 Task: Create New Vendor with Vendor Name: Data Reproductions Corporation, Billing Address Line1: 415 West Fordham St., Billing Address Line2: Lake Worth, Billing Address Line3: TX 77904
Action: Mouse moved to (162, 29)
Screenshot: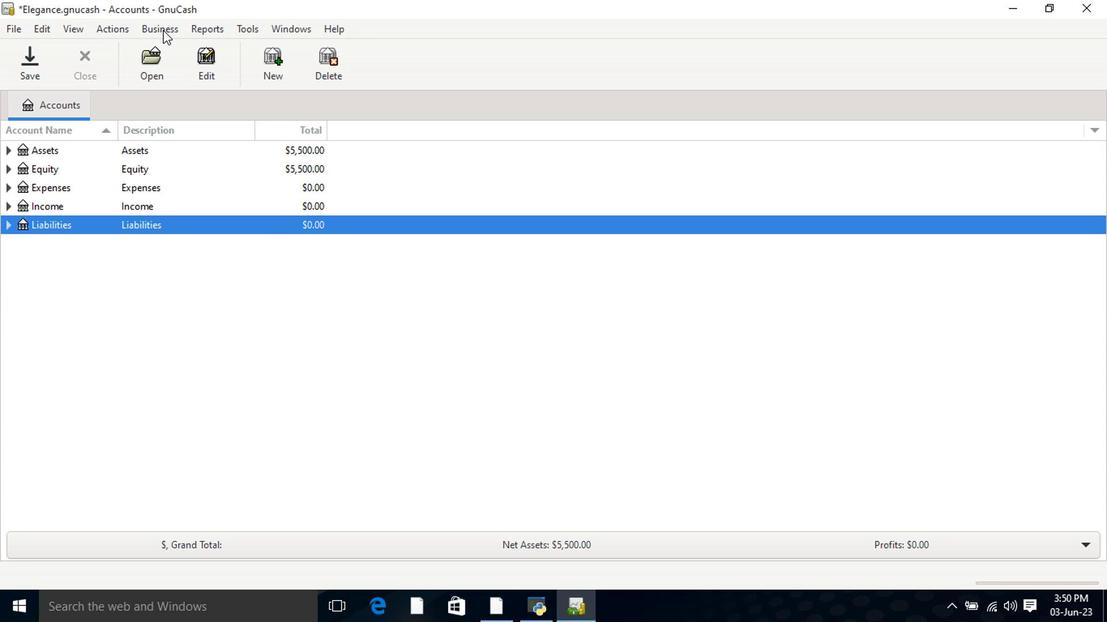
Action: Mouse pressed left at (162, 29)
Screenshot: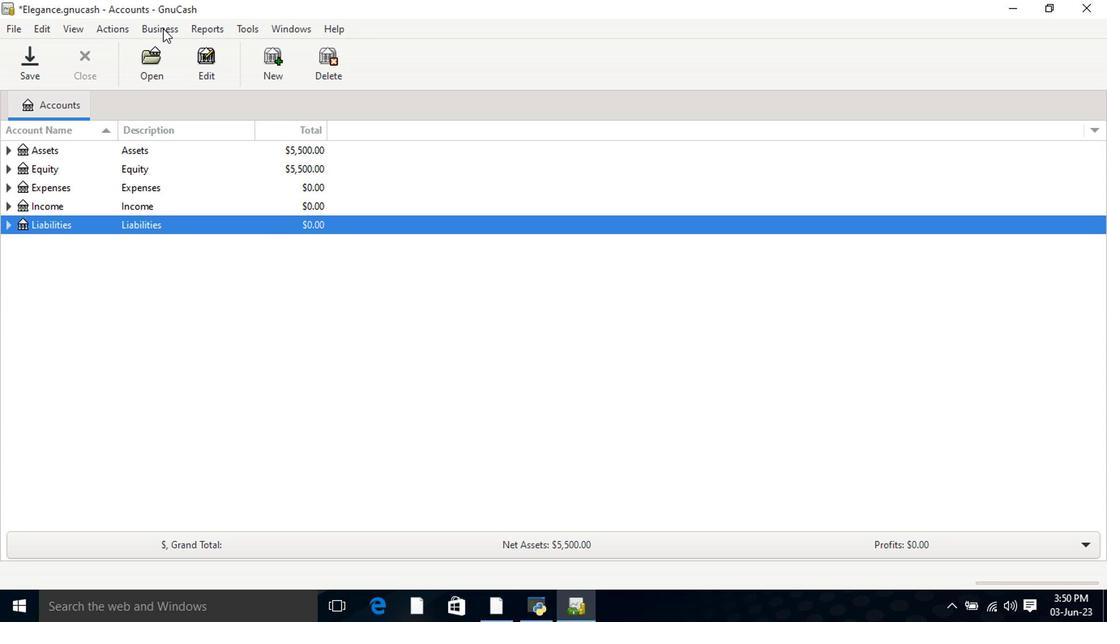 
Action: Mouse moved to (347, 95)
Screenshot: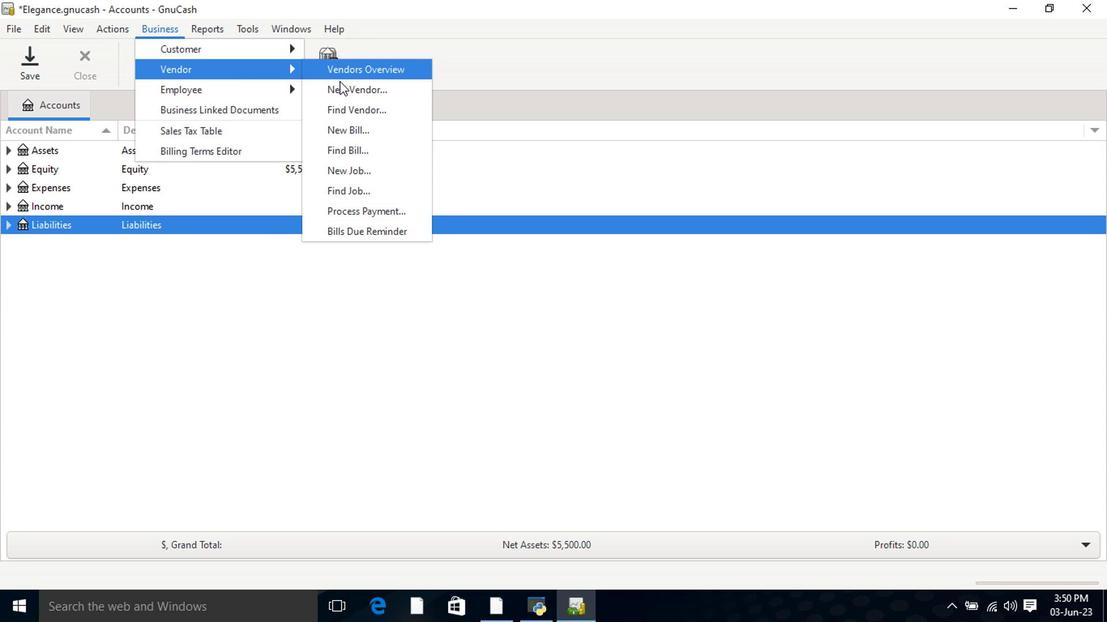 
Action: Mouse pressed left at (347, 95)
Screenshot: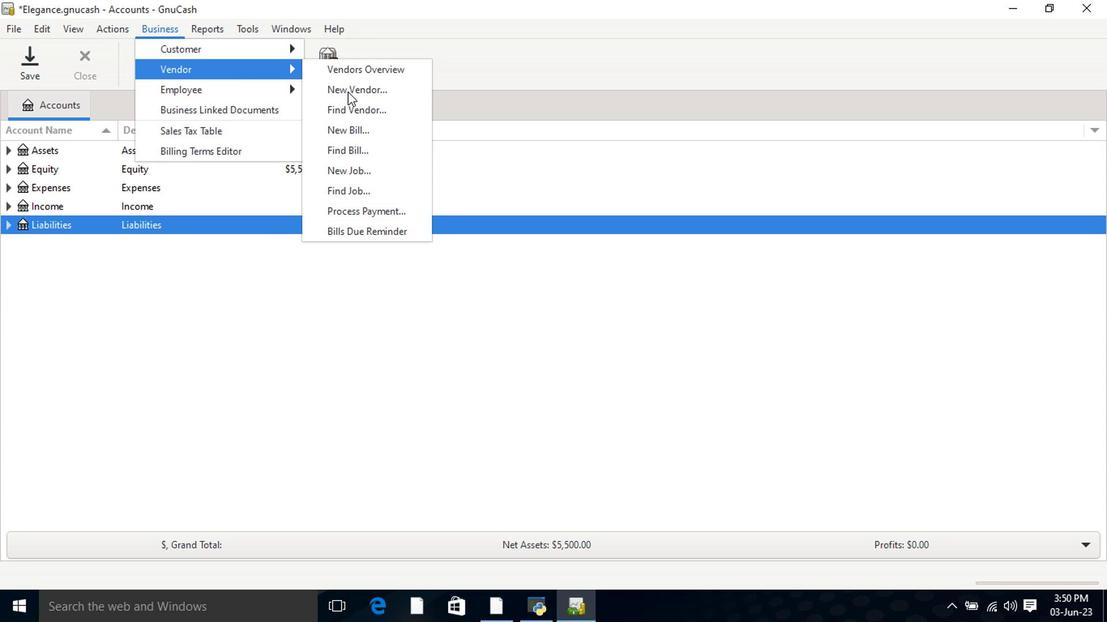 
Action: Mouse moved to (554, 182)
Screenshot: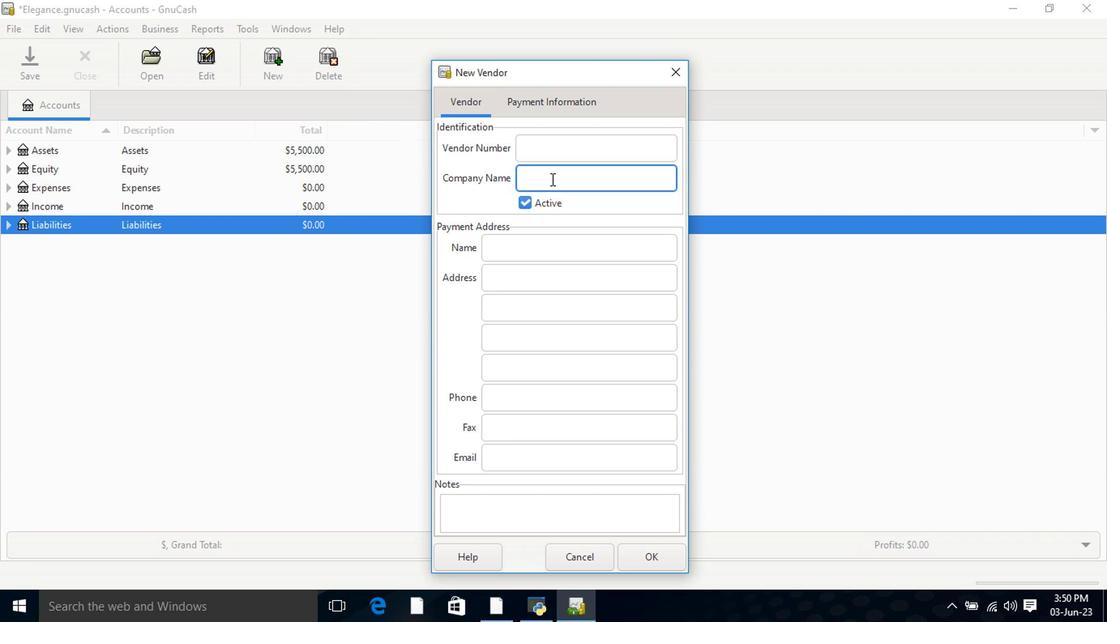
Action: Key pressed <Key.shift>Data<Key.space><Key.shift>Reproductions<Key.space><Key.shift>Corporation<Key.tab><Key.tab><Key.tab>
Screenshot: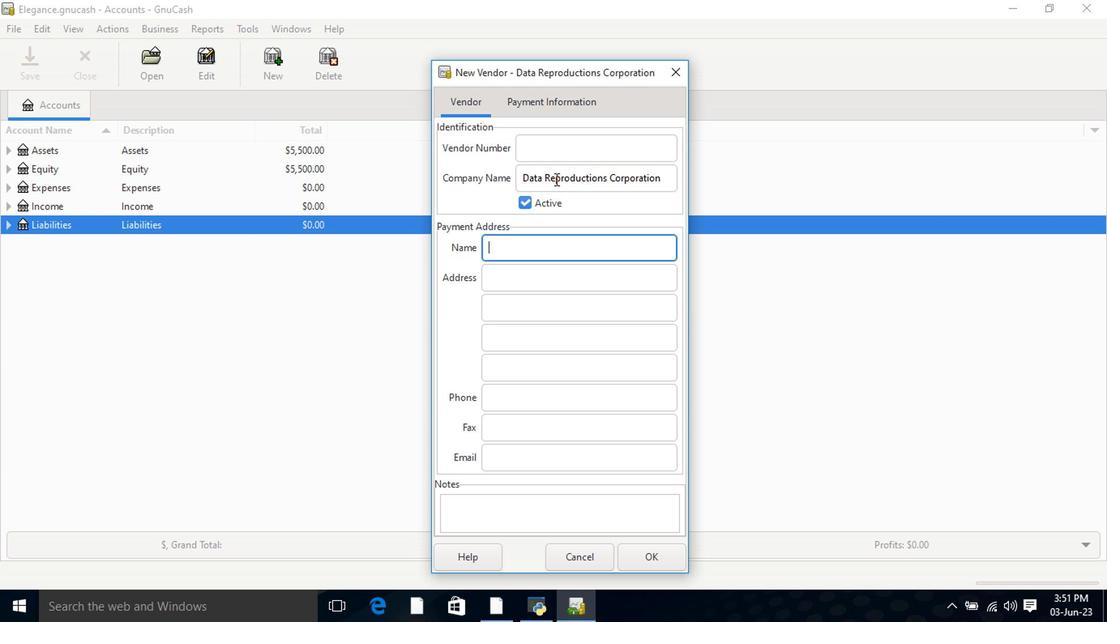 
Action: Mouse moved to (576, 253)
Screenshot: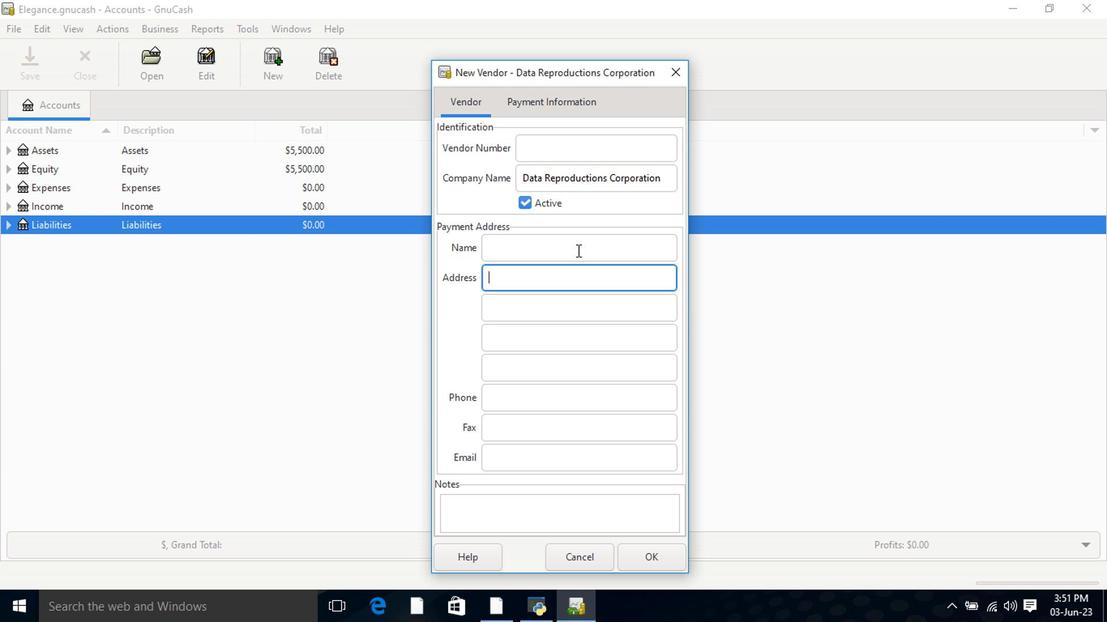 
Action: Key pressed 415<Key.space><Key.shift>West<Key.space><Key.shift>Fordham<Key.space><Key.shift>St.<Key.tab><Key.shift>Lake<Key.space><Key.shift>Worth<Key.tab><Key.shift>TX<Key.space>77904
Screenshot: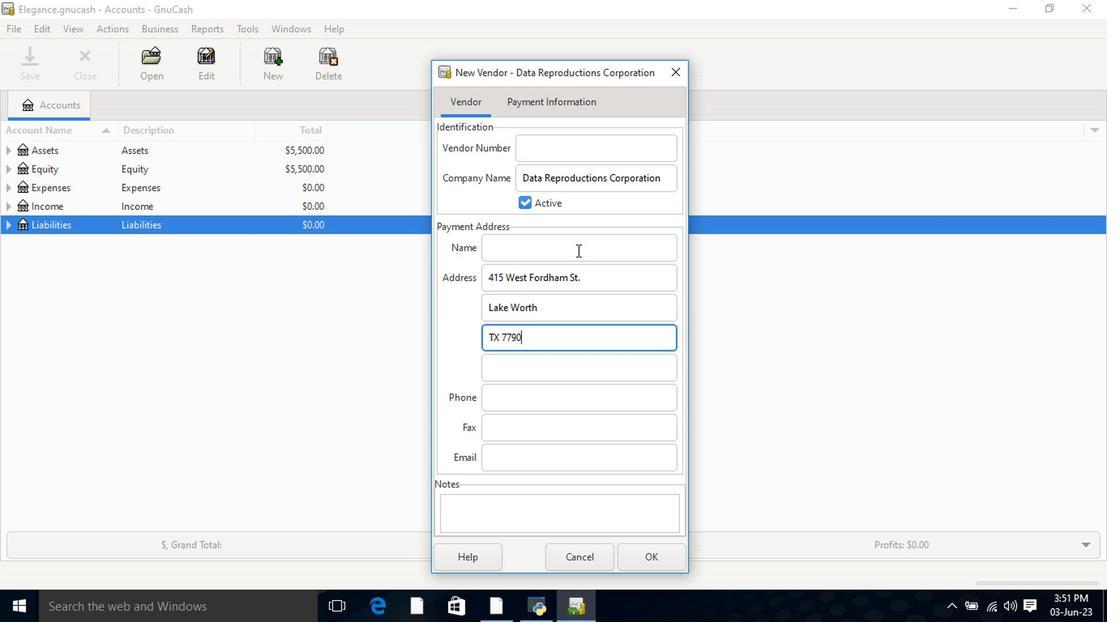 
Action: Mouse moved to (655, 557)
Screenshot: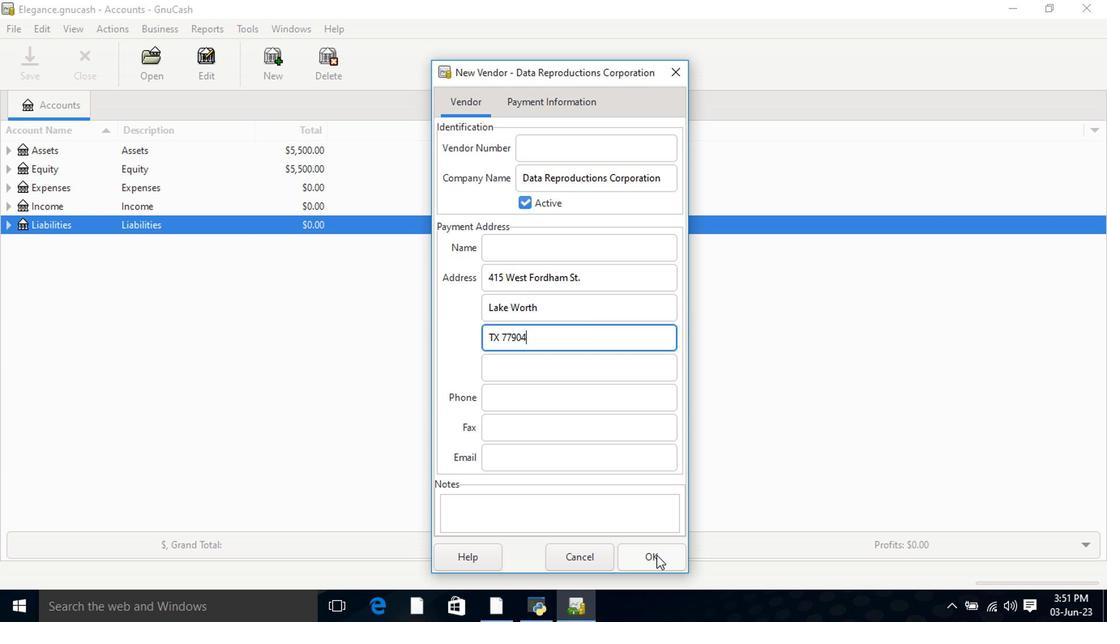 
Action: Mouse pressed left at (655, 557)
Screenshot: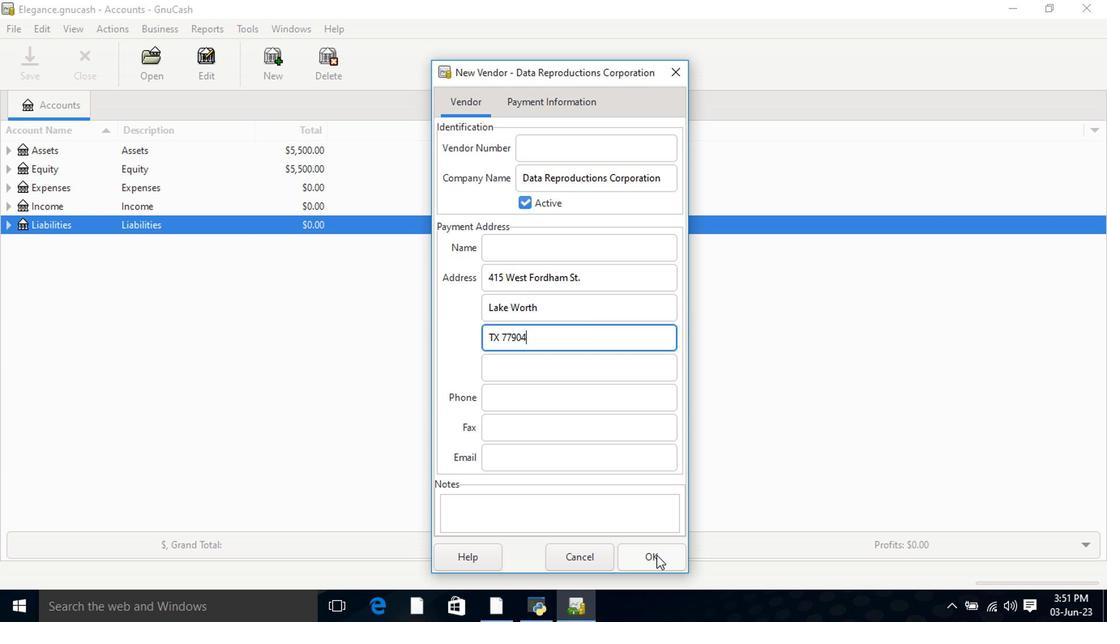 
